 Task: Create a rule from the Routing list, Task moved to a section -> Set Priority in the project BlueLine , set the section as Done clear the priority
Action: Mouse moved to (1121, 102)
Screenshot: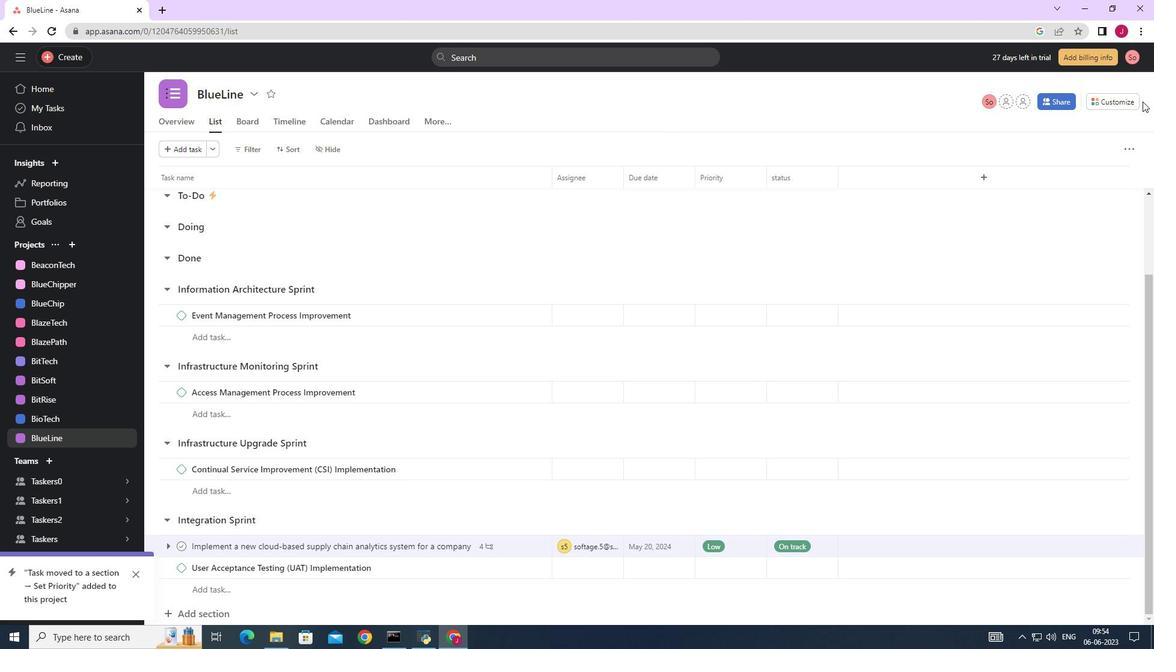 
Action: Mouse pressed left at (1121, 102)
Screenshot: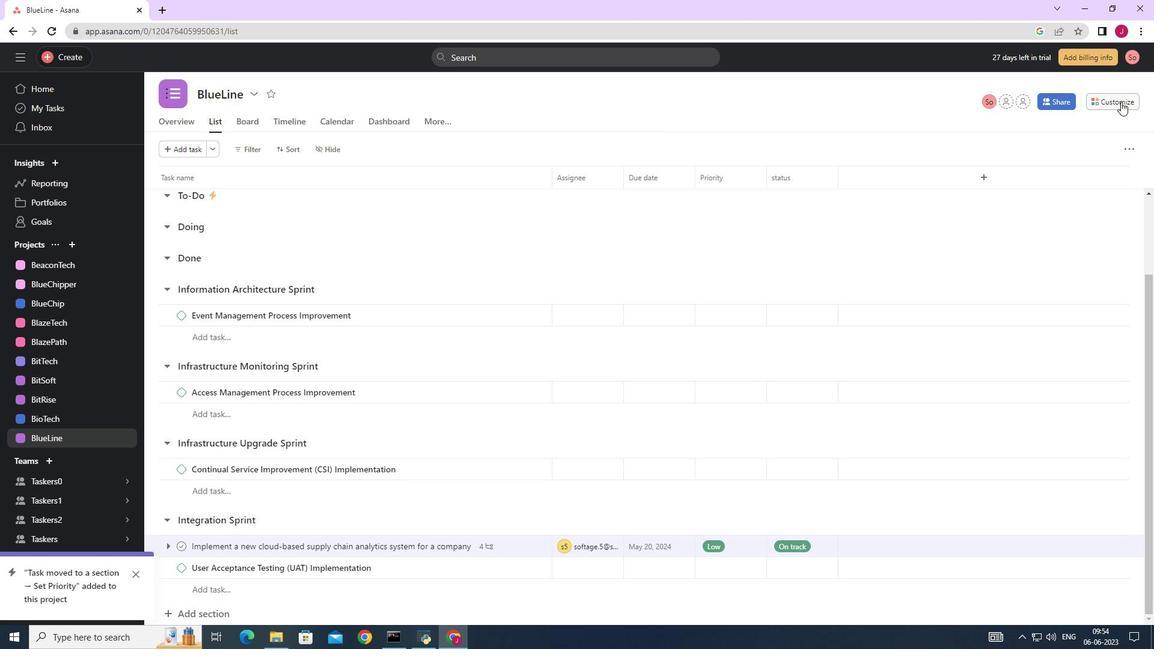 
Action: Mouse moved to (901, 266)
Screenshot: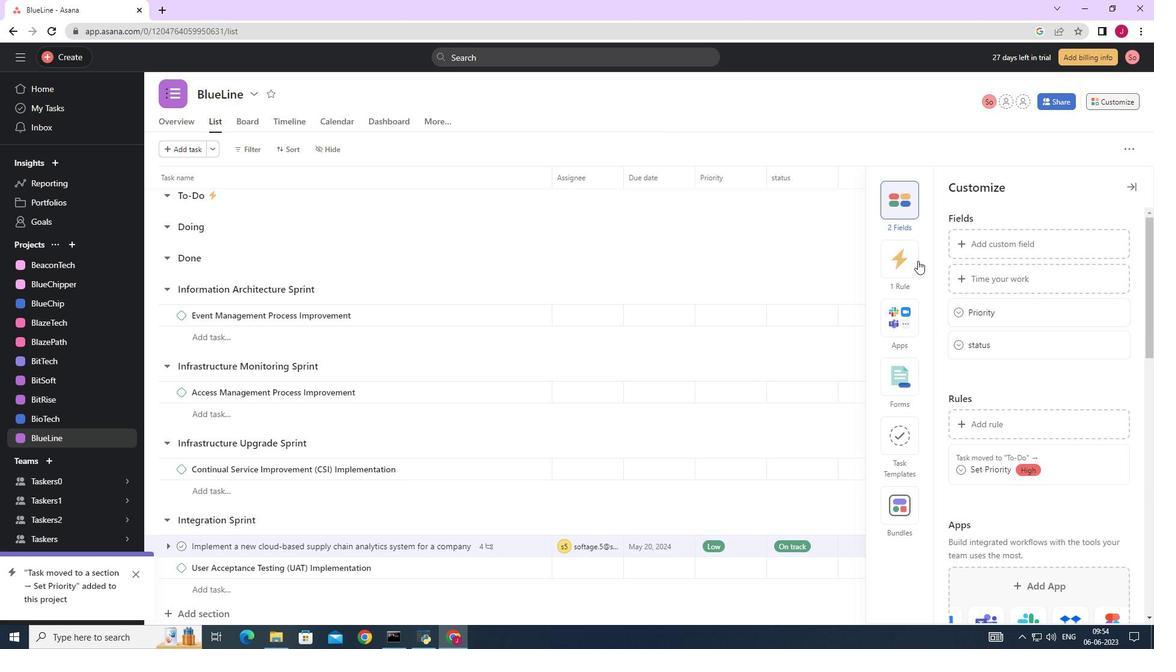 
Action: Mouse pressed left at (901, 266)
Screenshot: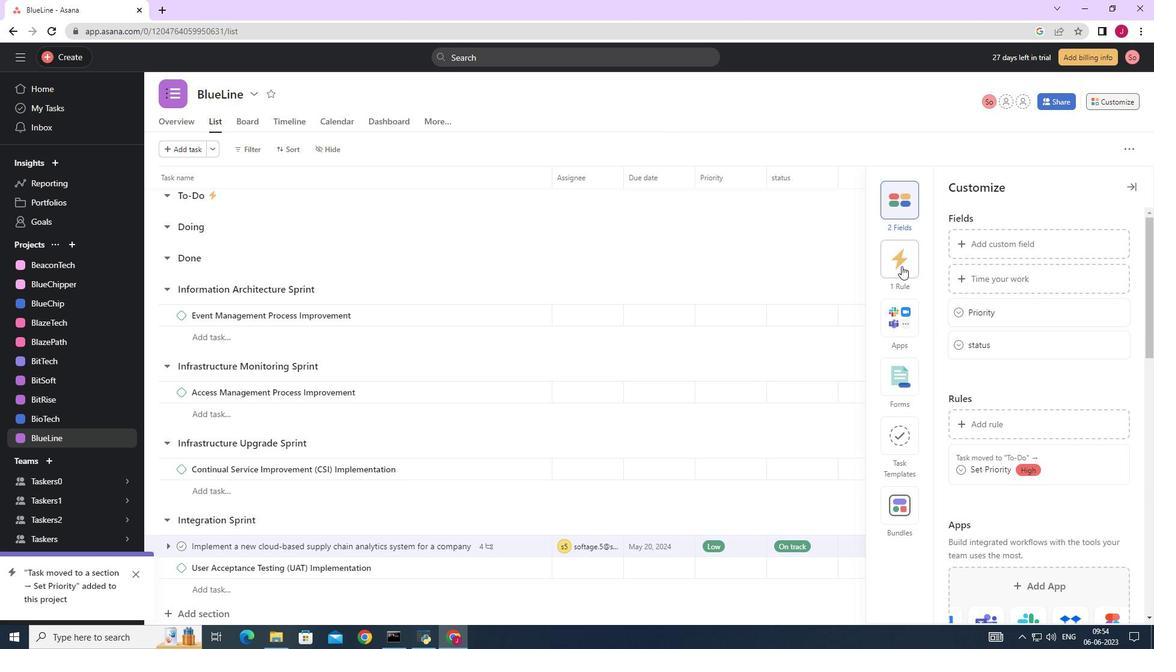 
Action: Mouse moved to (994, 242)
Screenshot: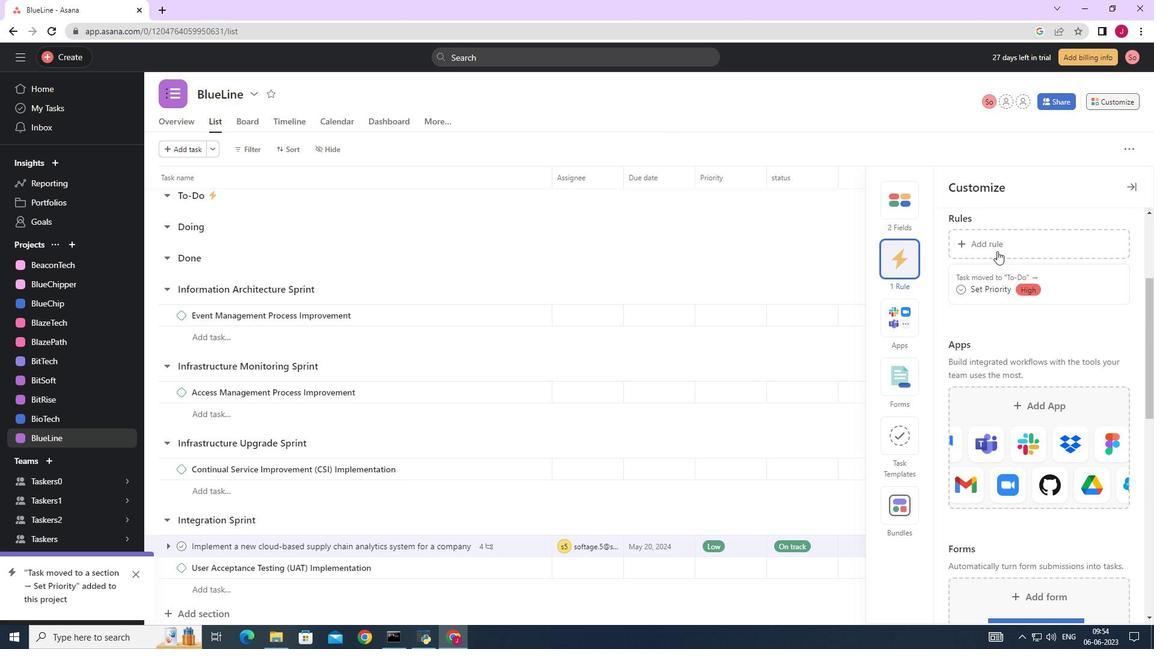 
Action: Mouse pressed left at (994, 242)
Screenshot: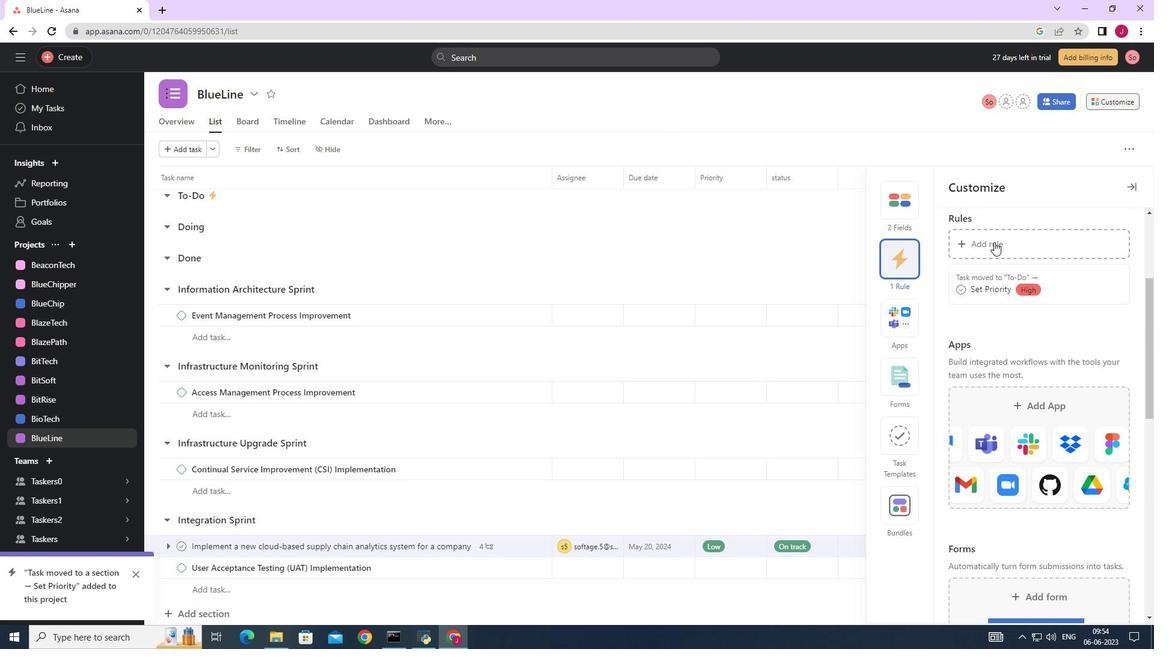 
Action: Mouse moved to (251, 156)
Screenshot: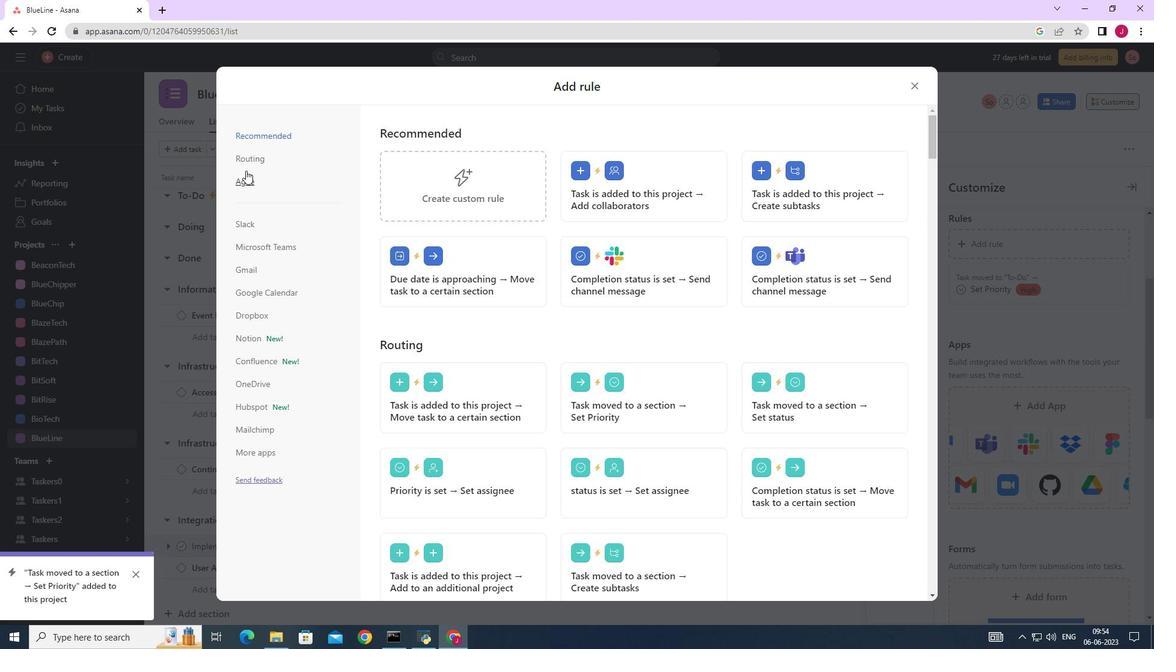 
Action: Mouse pressed left at (251, 156)
Screenshot: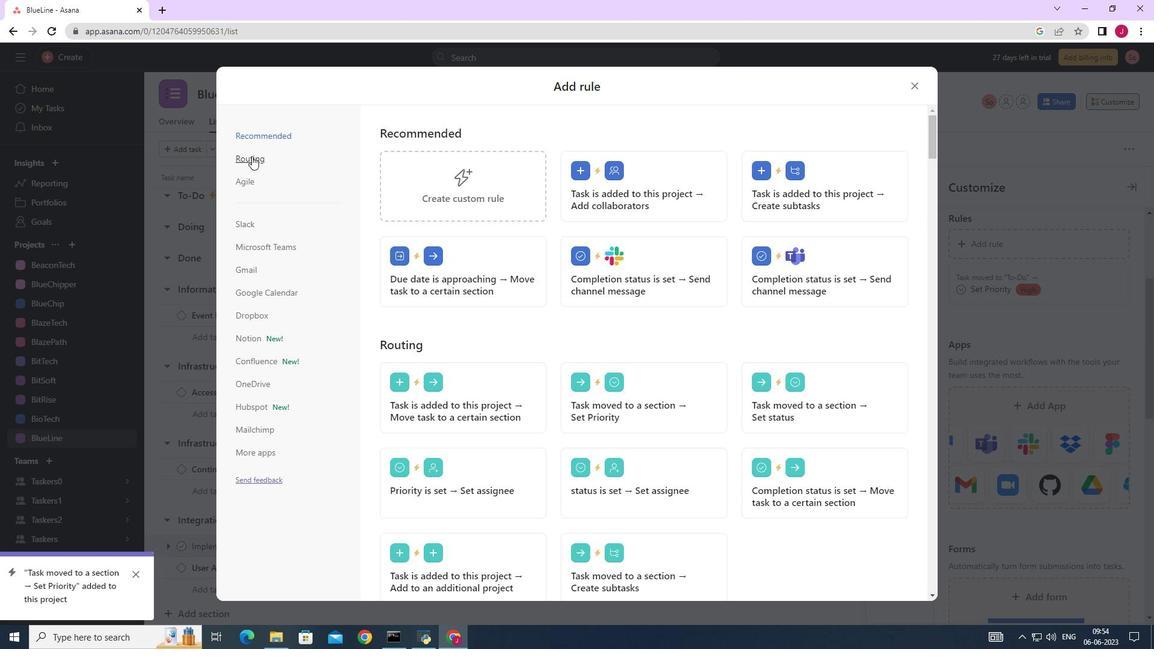 
Action: Mouse moved to (650, 180)
Screenshot: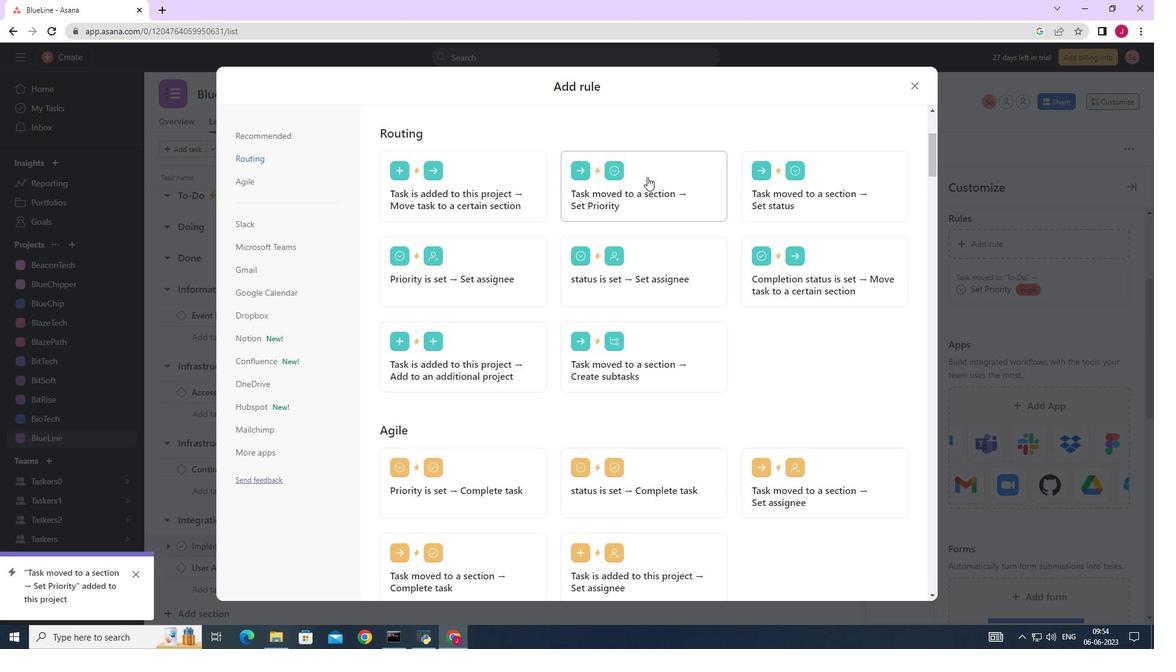 
Action: Mouse pressed left at (650, 180)
Screenshot: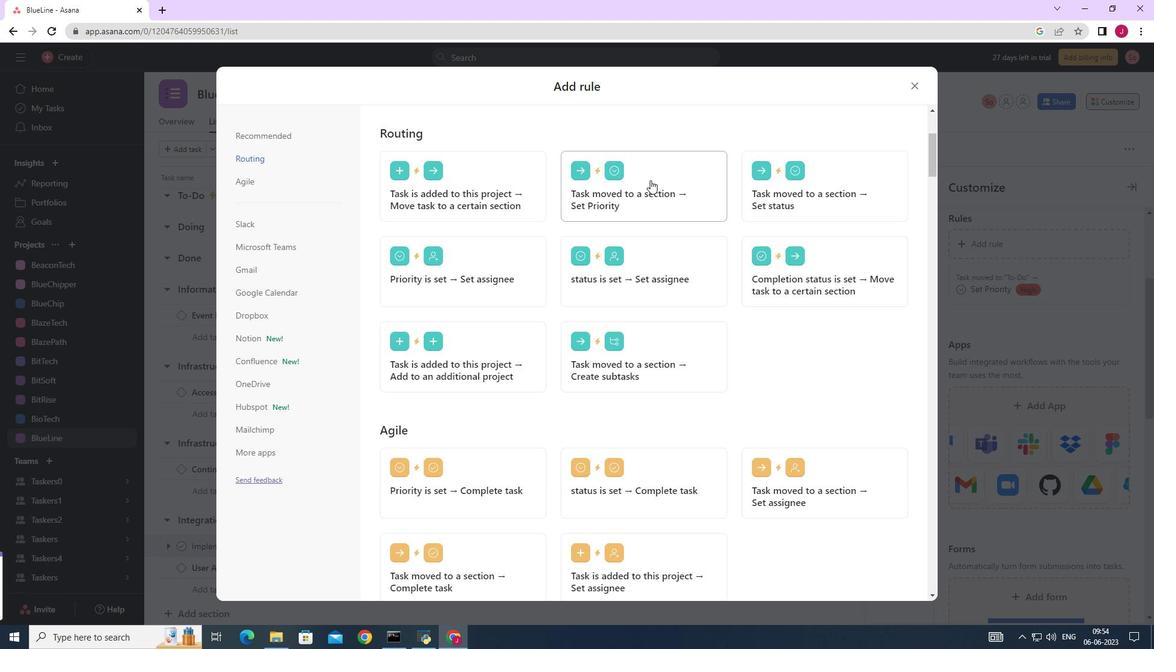 
Action: Mouse moved to (408, 320)
Screenshot: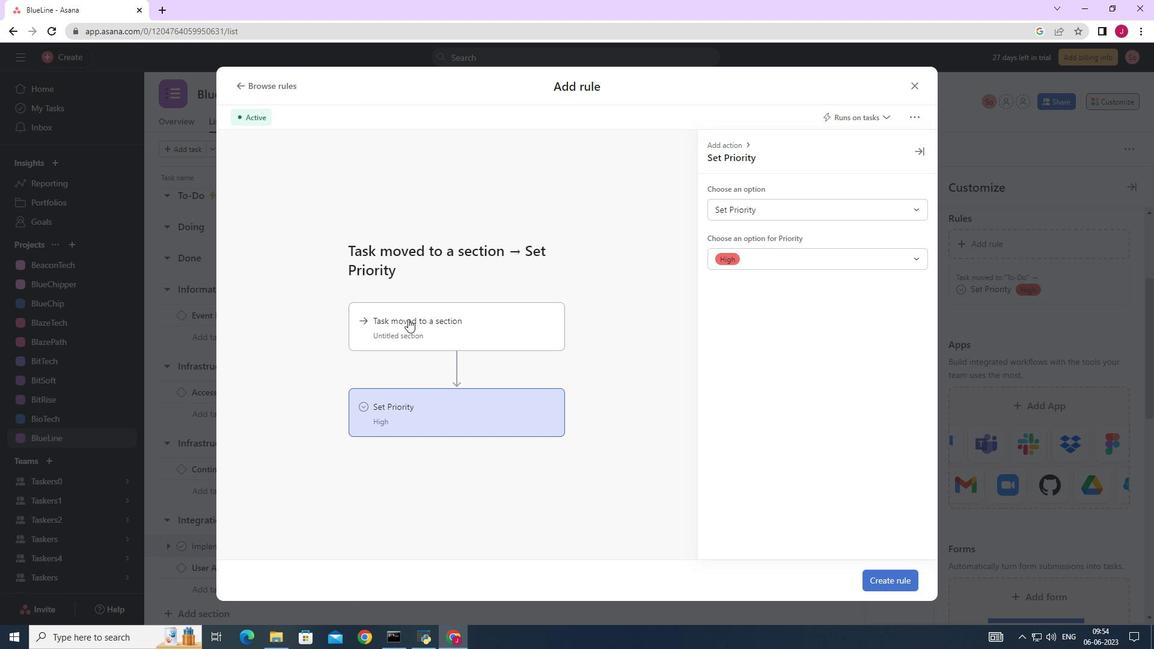 
Action: Mouse pressed left at (408, 320)
Screenshot: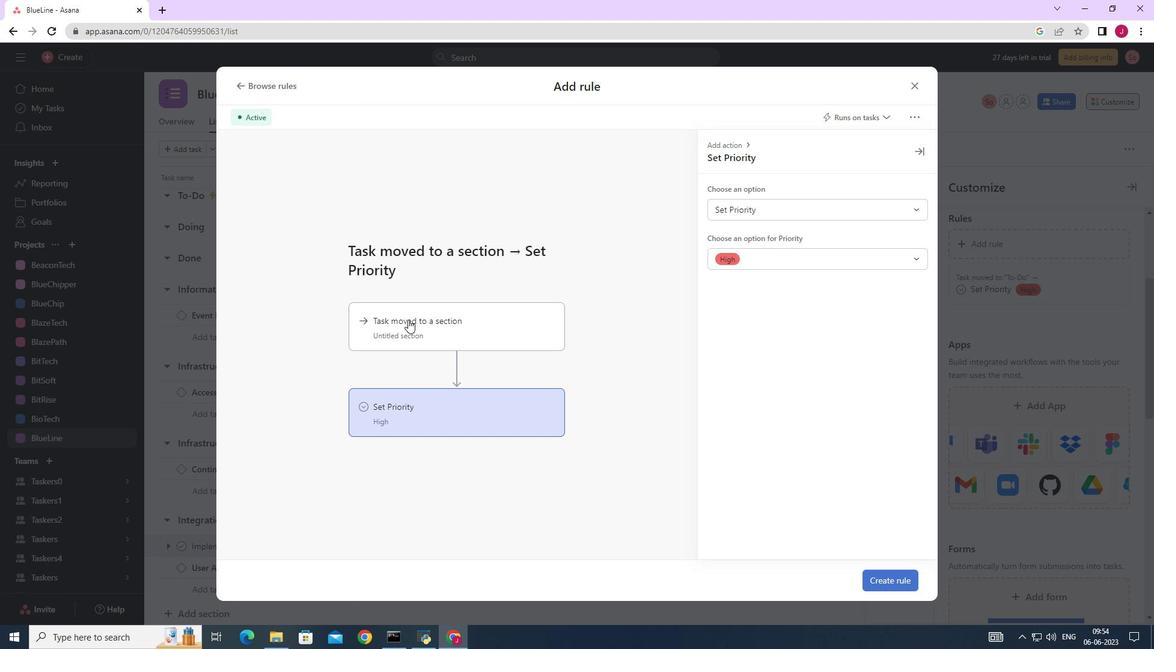 
Action: Mouse moved to (760, 208)
Screenshot: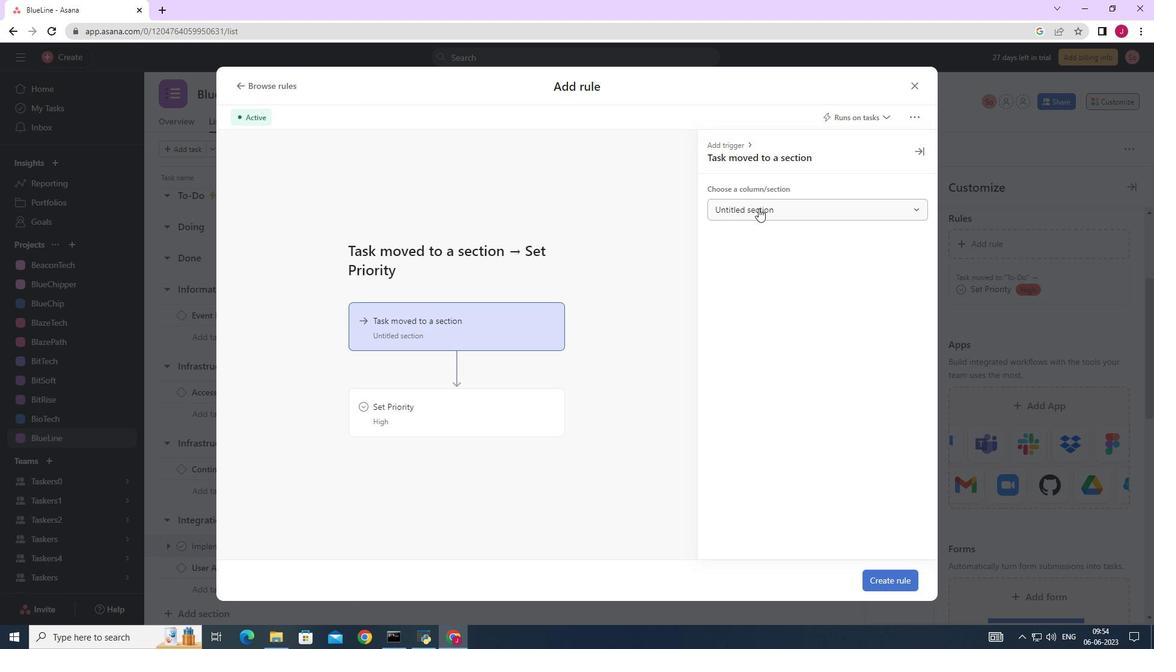 
Action: Mouse pressed left at (760, 208)
Screenshot: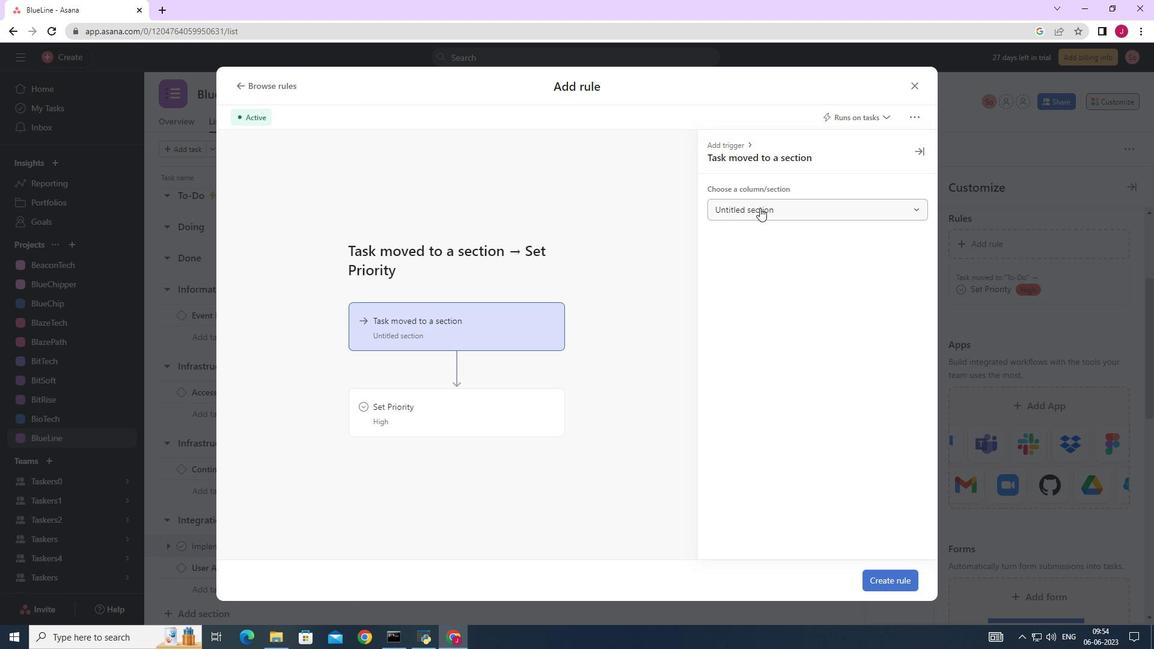 
Action: Mouse moved to (747, 296)
Screenshot: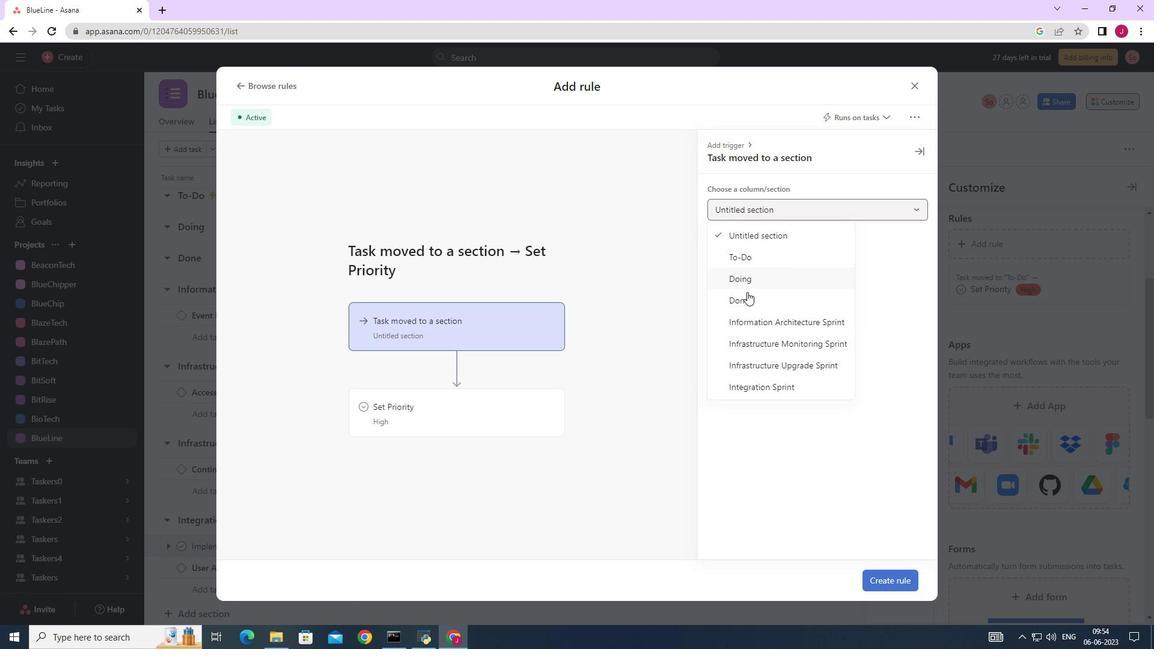 
Action: Mouse pressed left at (747, 296)
Screenshot: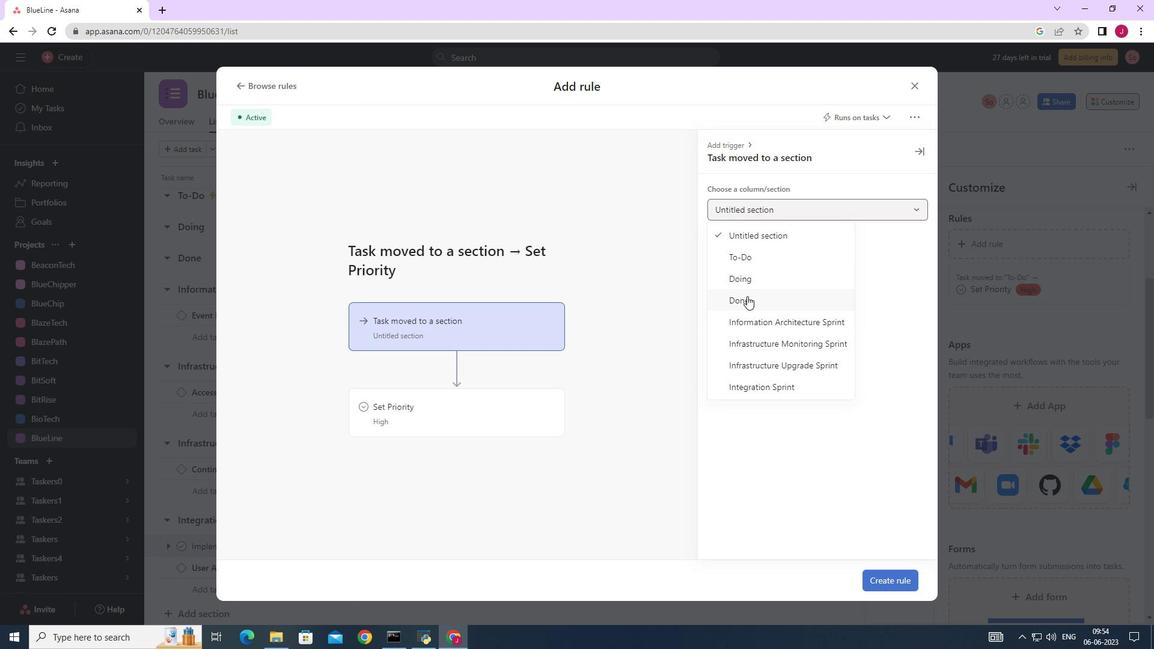 
Action: Mouse moved to (485, 408)
Screenshot: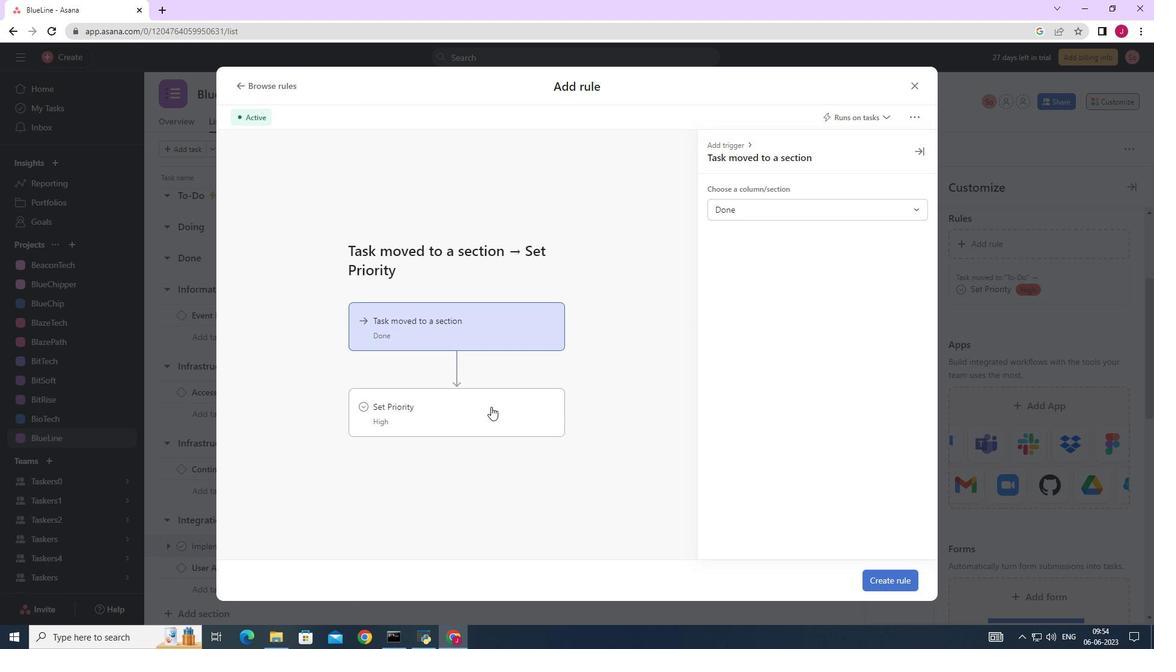 
Action: Mouse pressed left at (485, 408)
Screenshot: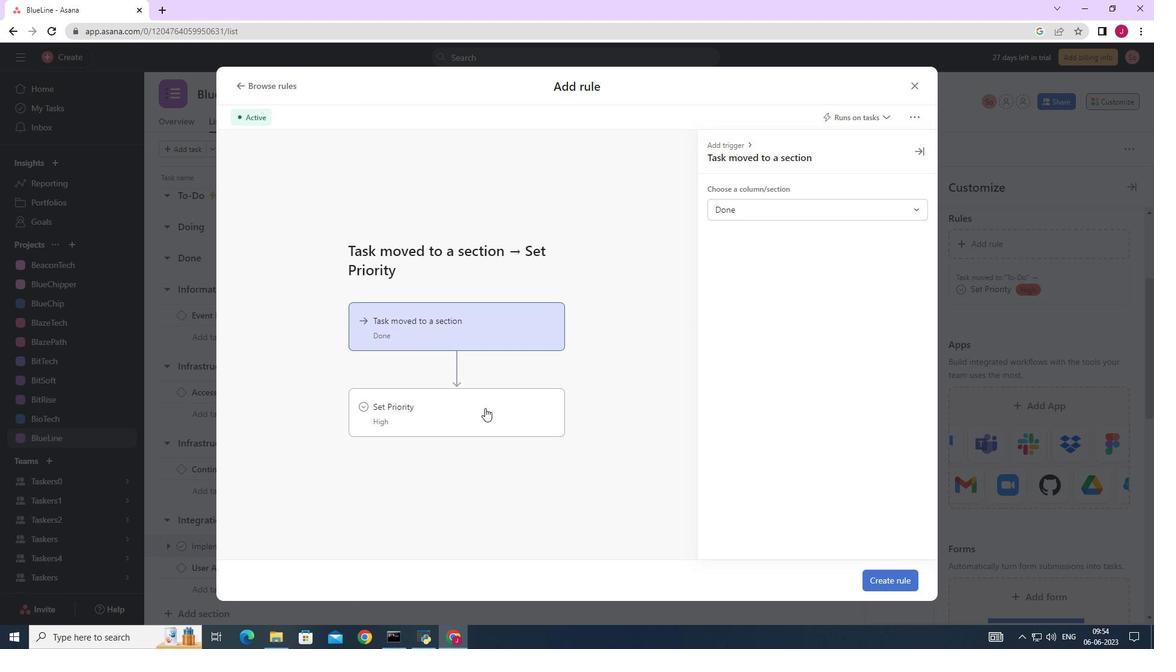 
Action: Mouse moved to (782, 205)
Screenshot: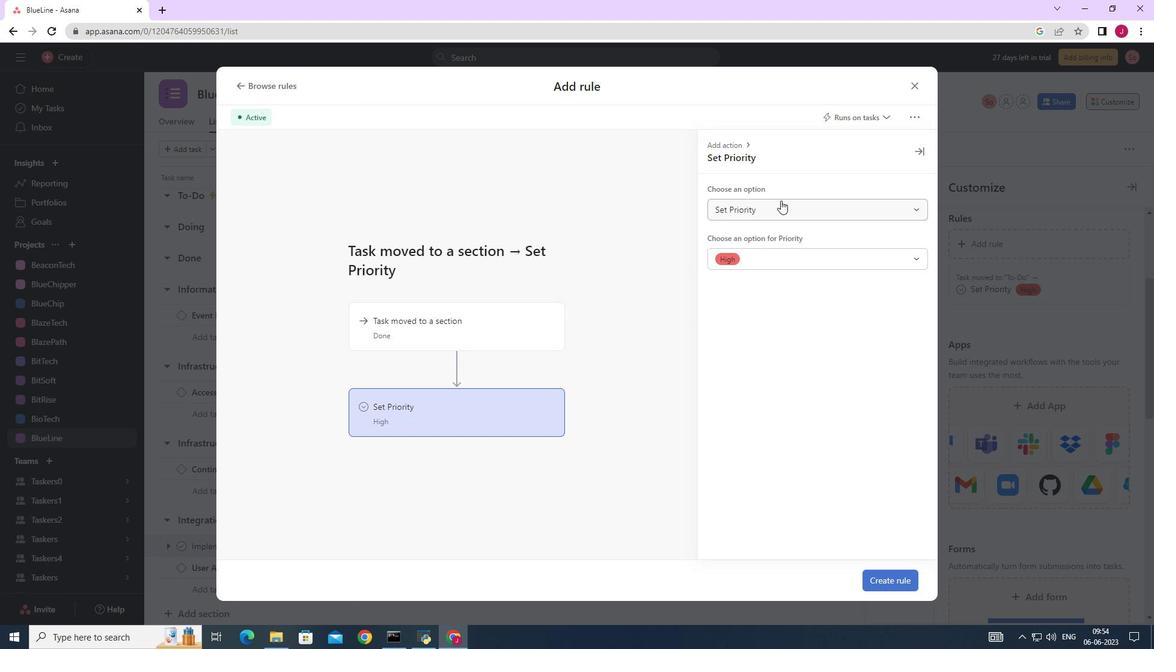 
Action: Mouse pressed left at (782, 205)
Screenshot: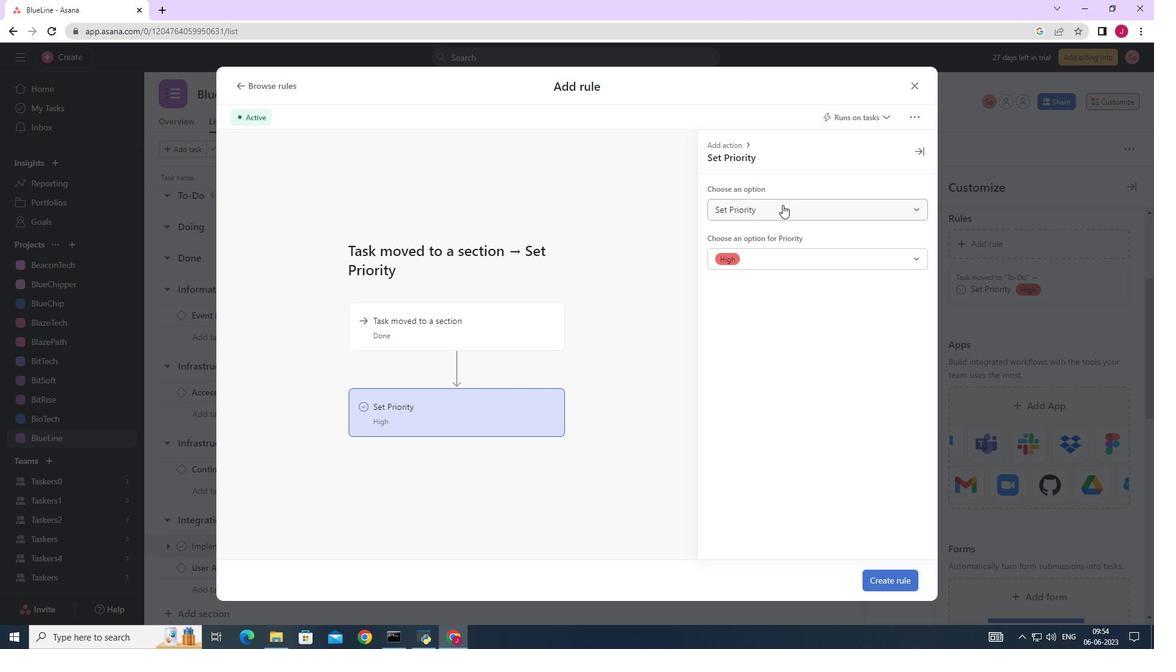 
Action: Mouse moved to (740, 254)
Screenshot: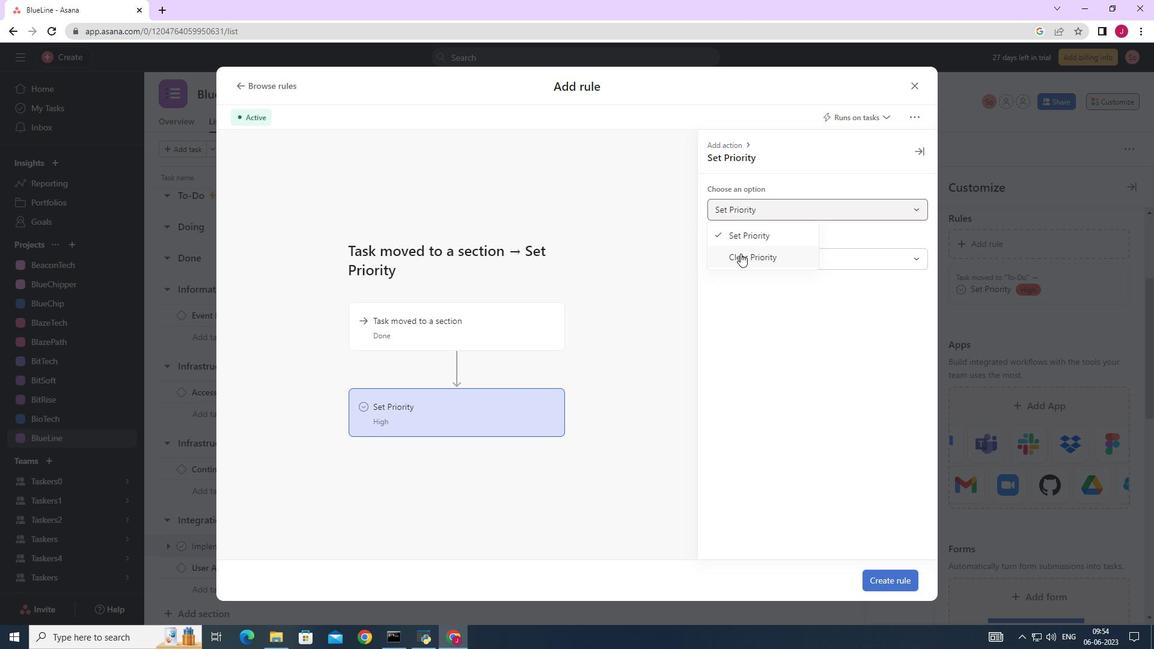 
Action: Mouse pressed left at (740, 254)
Screenshot: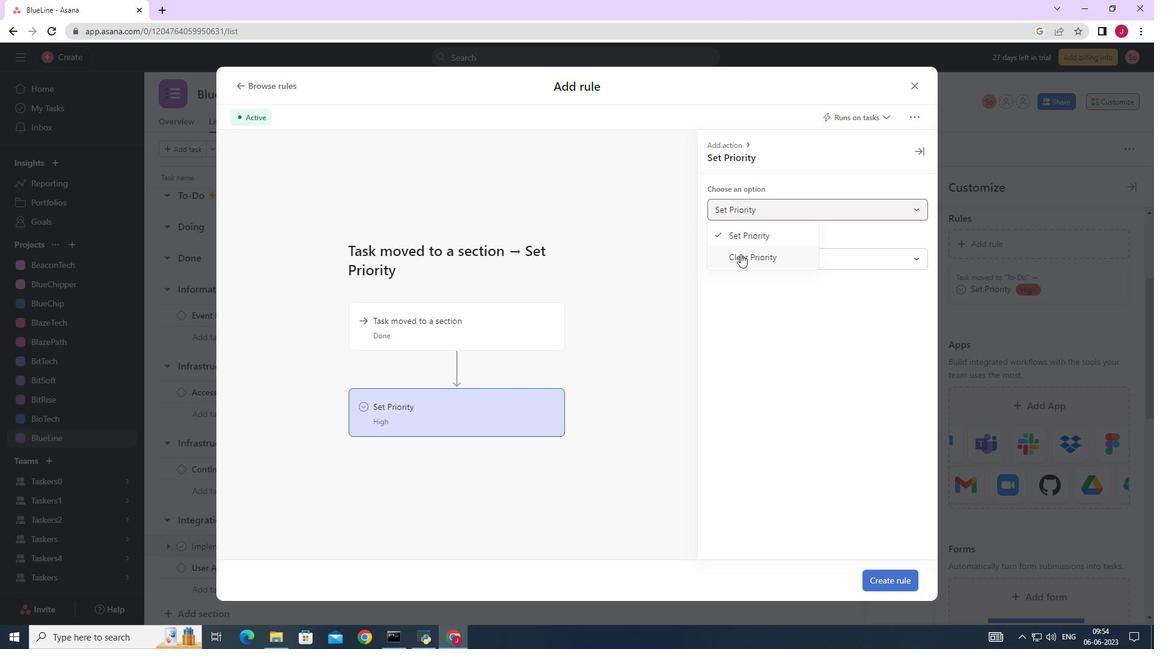 
Action: Mouse moved to (898, 578)
Screenshot: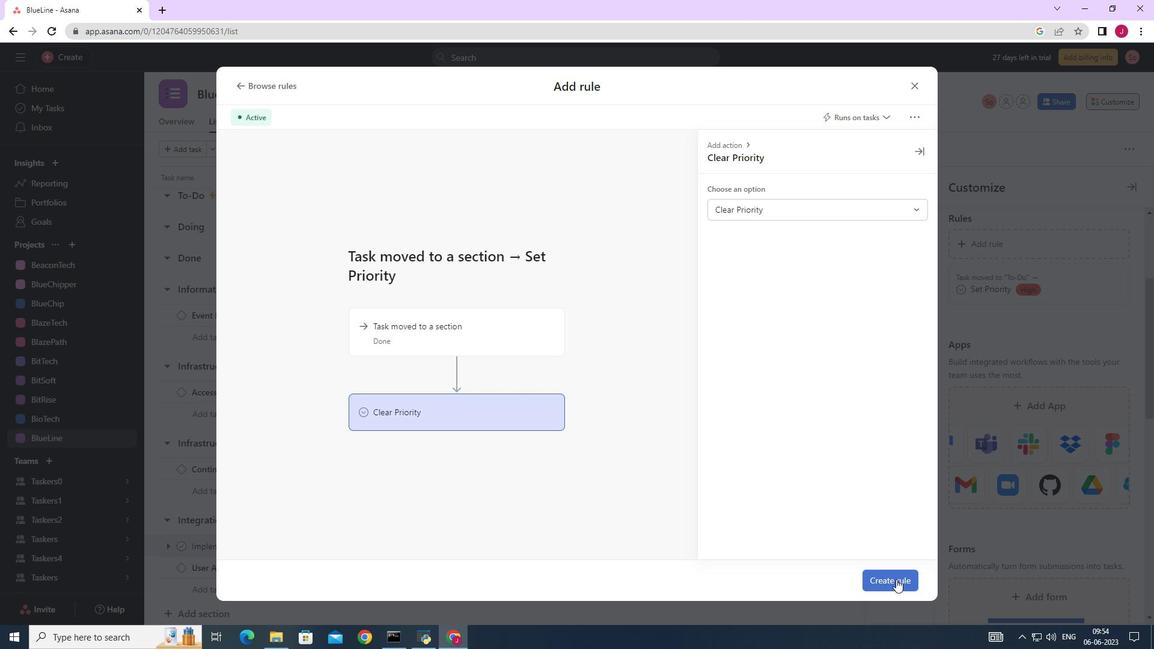 
Action: Mouse pressed left at (898, 578)
Screenshot: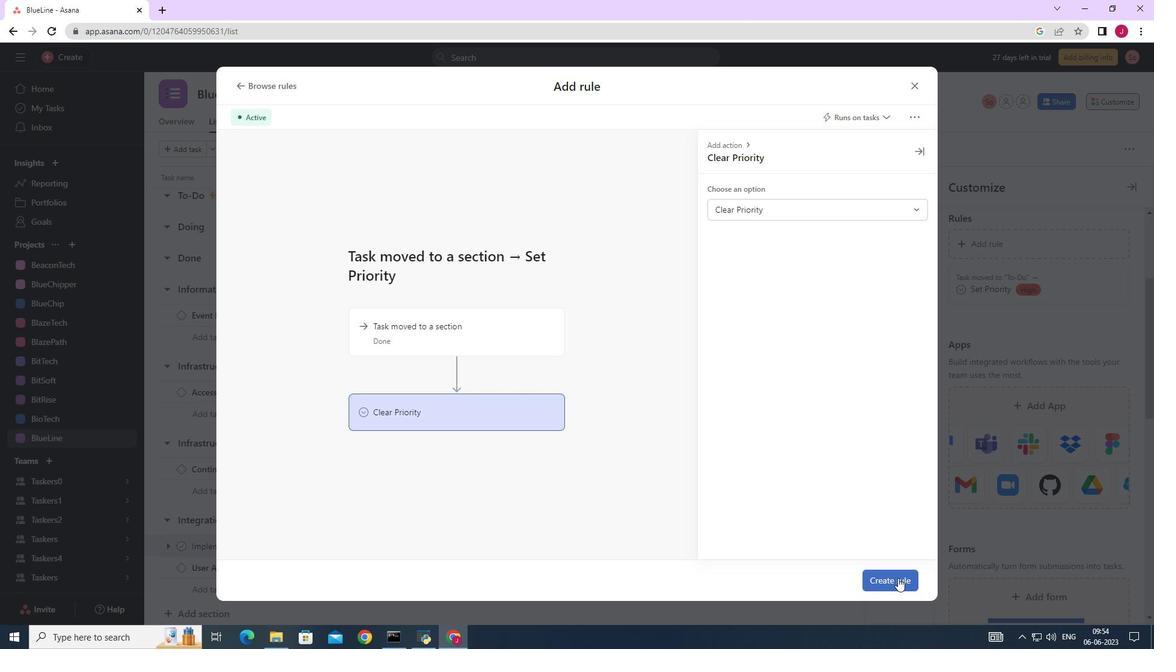 
Action: Mouse moved to (875, 542)
Screenshot: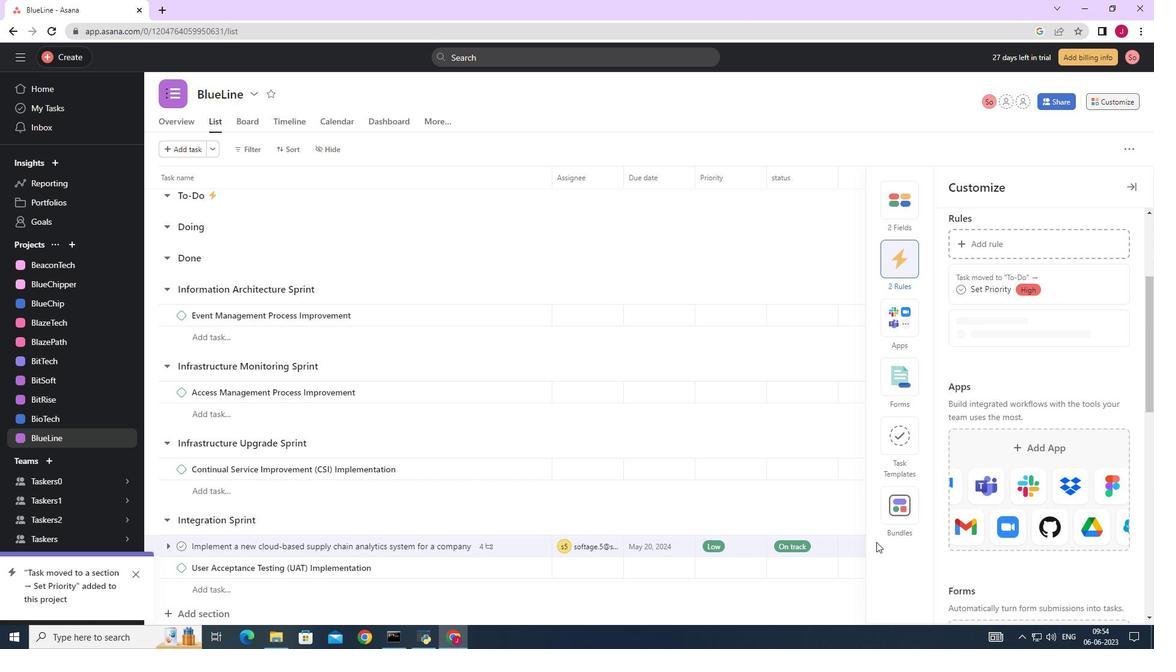 
